 Task: Set the "Codec Profile" for qsv to main.
Action: Mouse moved to (106, 13)
Screenshot: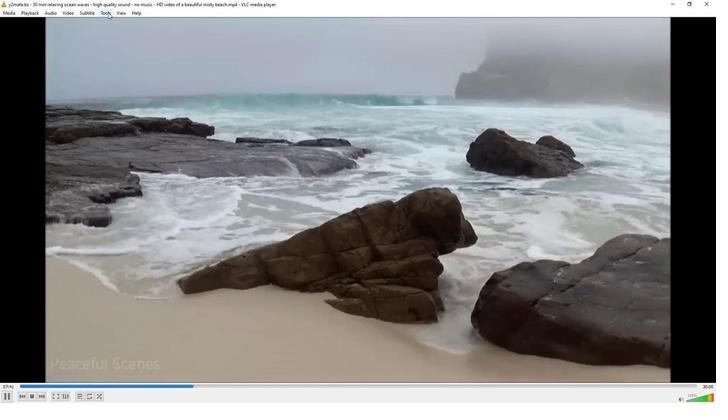 
Action: Mouse pressed left at (106, 13)
Screenshot: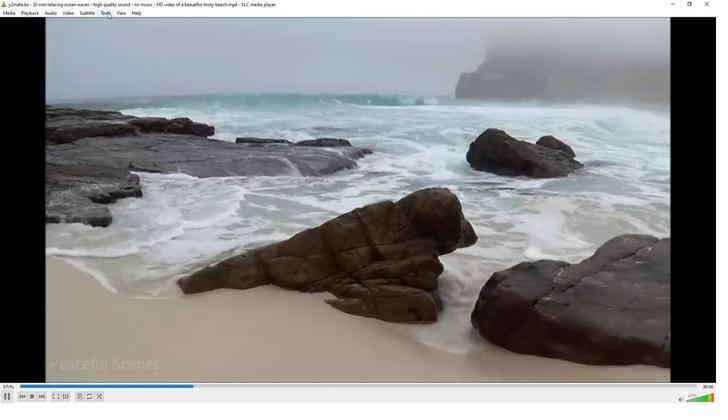
Action: Mouse moved to (116, 105)
Screenshot: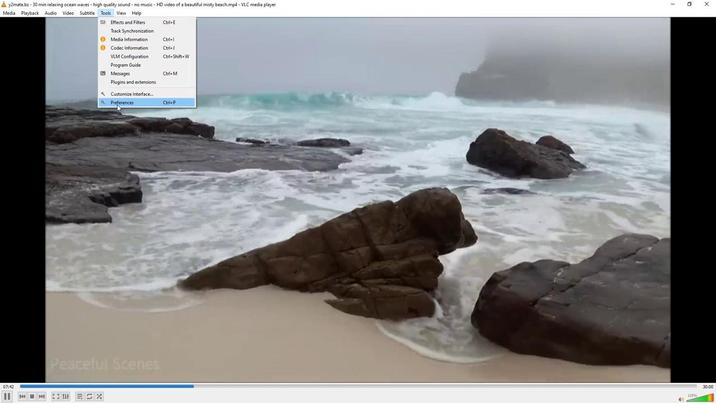
Action: Mouse pressed left at (116, 105)
Screenshot: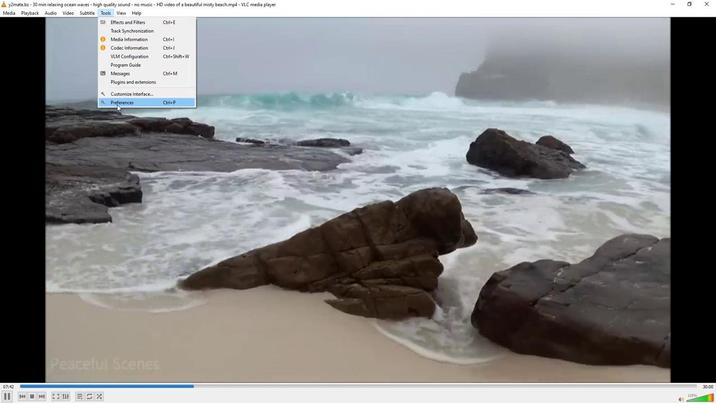 
Action: Mouse moved to (82, 311)
Screenshot: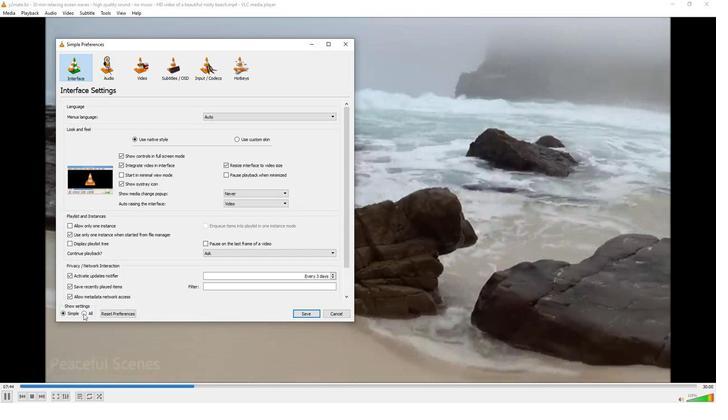 
Action: Mouse pressed left at (82, 311)
Screenshot: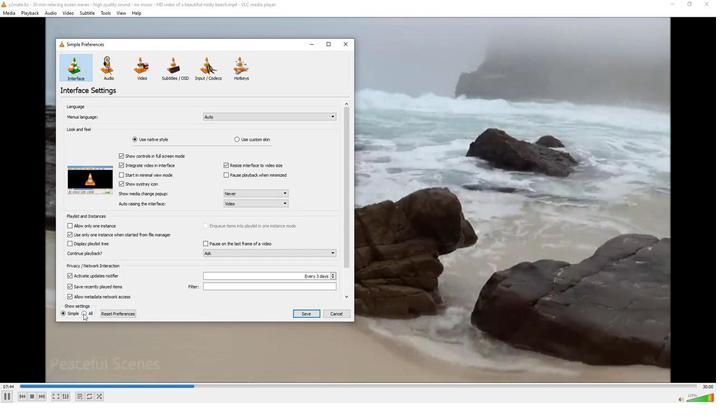 
Action: Mouse moved to (71, 209)
Screenshot: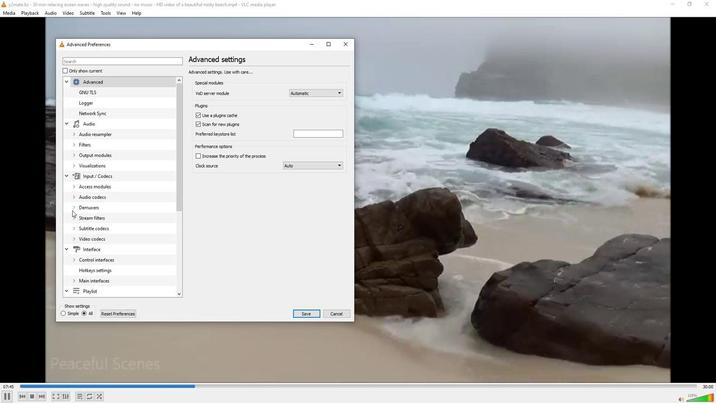
Action: Mouse pressed left at (71, 209)
Screenshot: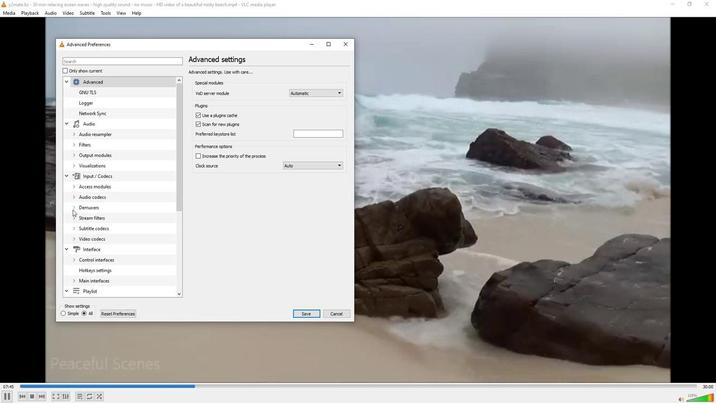 
Action: Mouse moved to (93, 226)
Screenshot: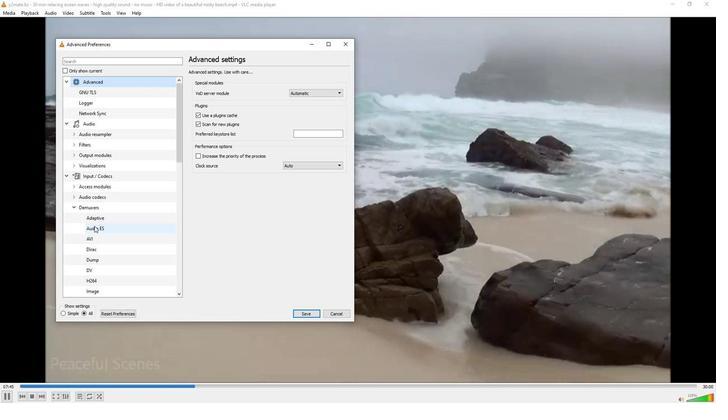 
Action: Mouse scrolled (93, 226) with delta (0, 0)
Screenshot: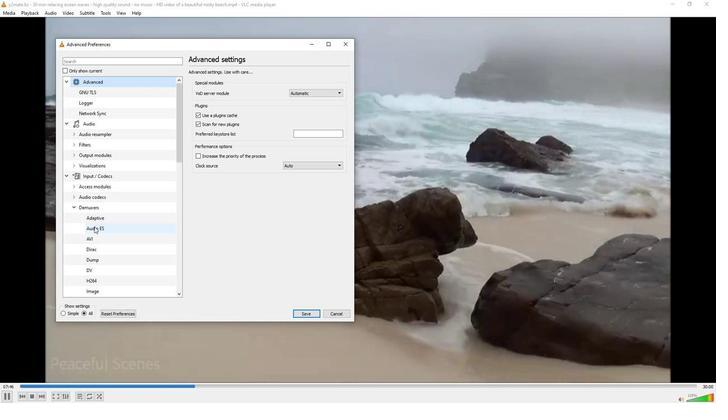 
Action: Mouse scrolled (93, 226) with delta (0, 0)
Screenshot: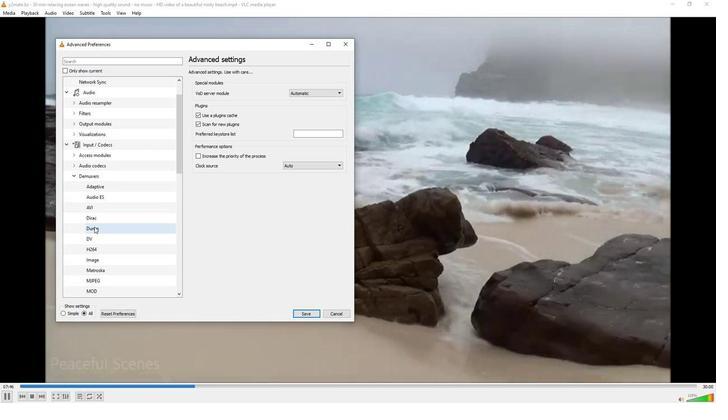 
Action: Mouse scrolled (93, 226) with delta (0, 0)
Screenshot: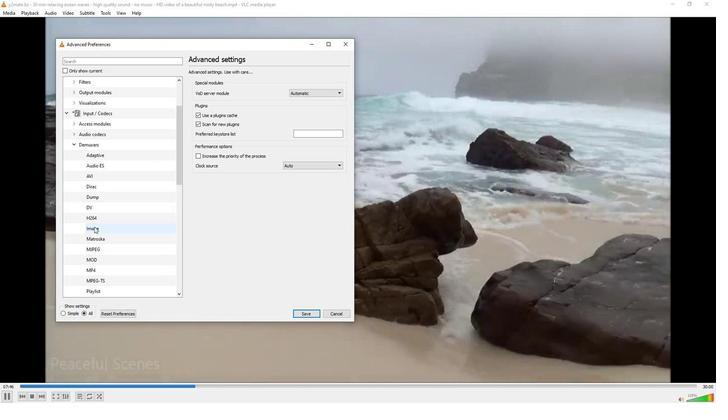 
Action: Mouse scrolled (93, 226) with delta (0, 0)
Screenshot: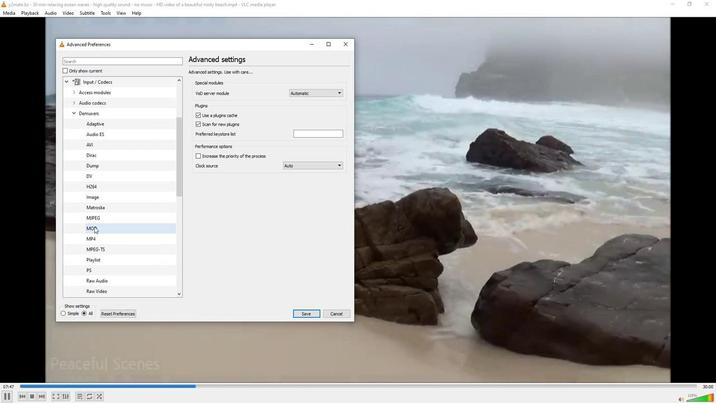 
Action: Mouse scrolled (93, 226) with delta (0, 0)
Screenshot: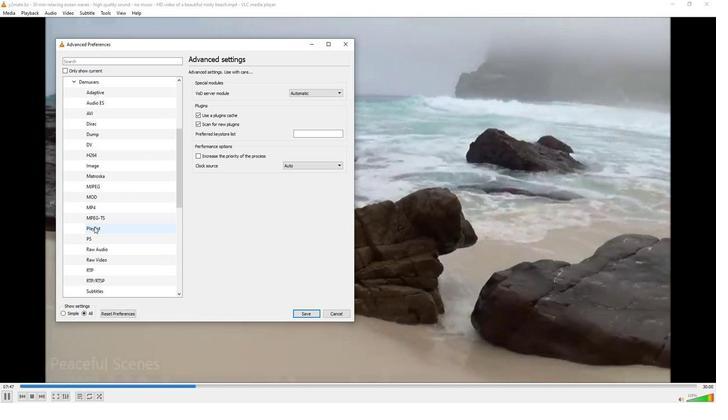 
Action: Mouse scrolled (93, 226) with delta (0, 0)
Screenshot: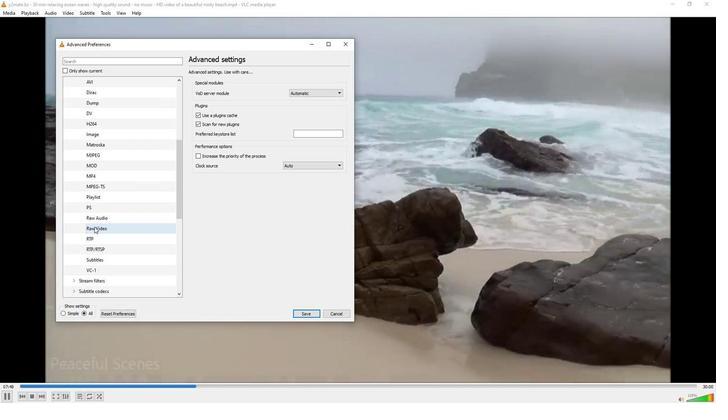 
Action: Mouse moved to (75, 269)
Screenshot: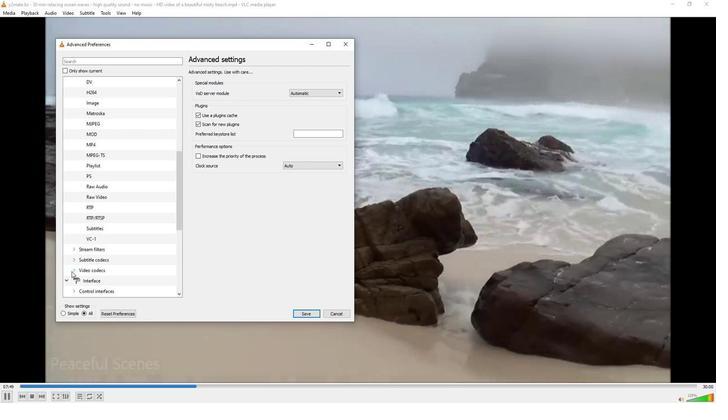 
Action: Mouse pressed left at (75, 269)
Screenshot: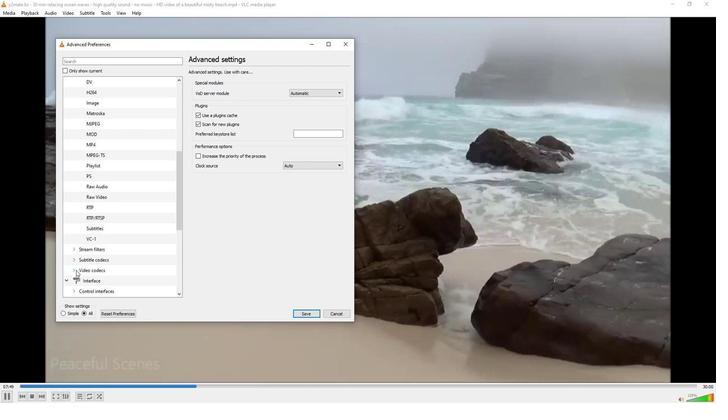 
Action: Mouse moved to (96, 281)
Screenshot: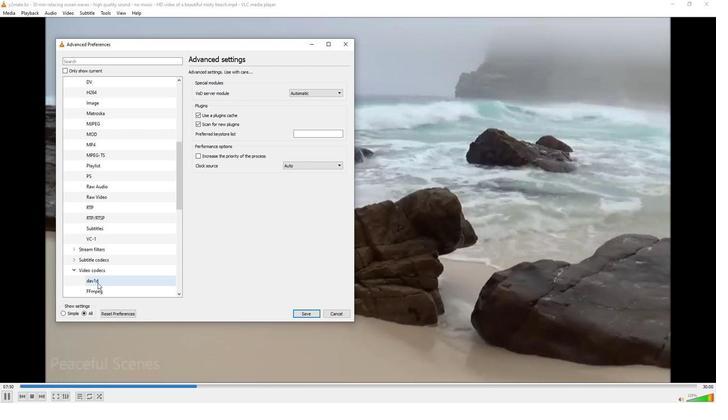 
Action: Mouse scrolled (96, 280) with delta (0, 0)
Screenshot: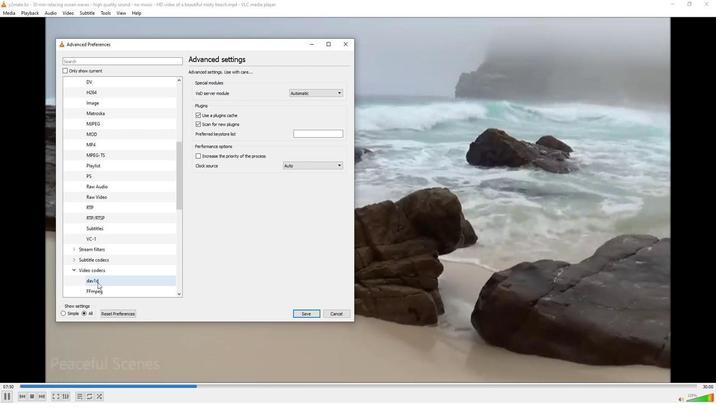
Action: Mouse moved to (96, 278)
Screenshot: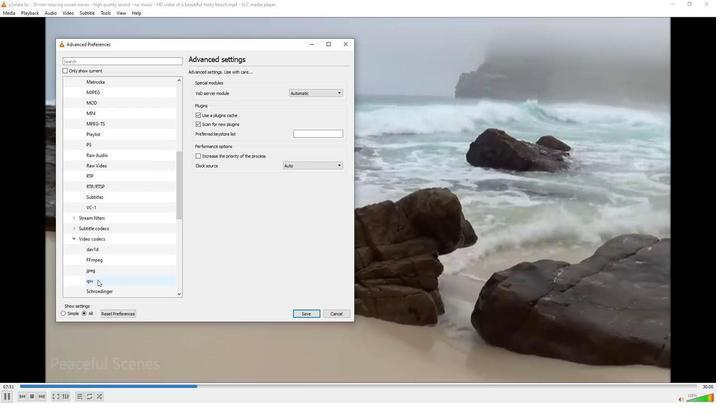 
Action: Mouse pressed left at (96, 278)
Screenshot: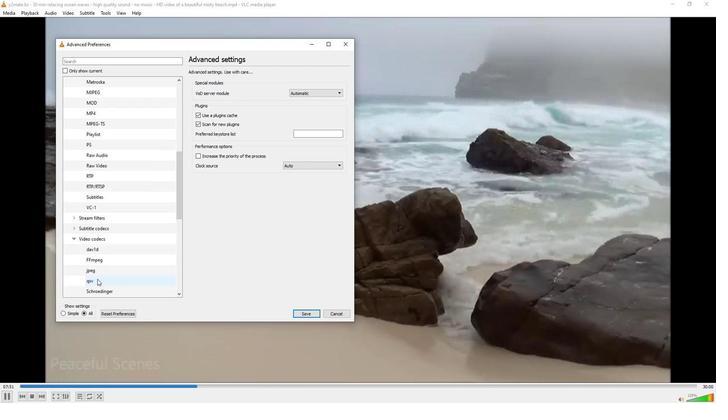 
Action: Mouse moved to (320, 94)
Screenshot: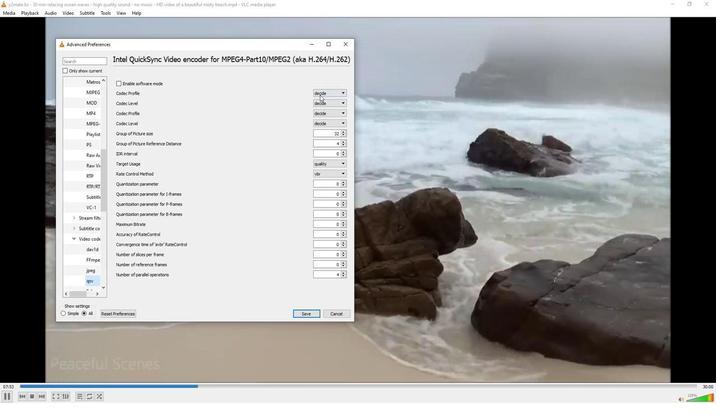 
Action: Mouse pressed left at (320, 94)
Screenshot: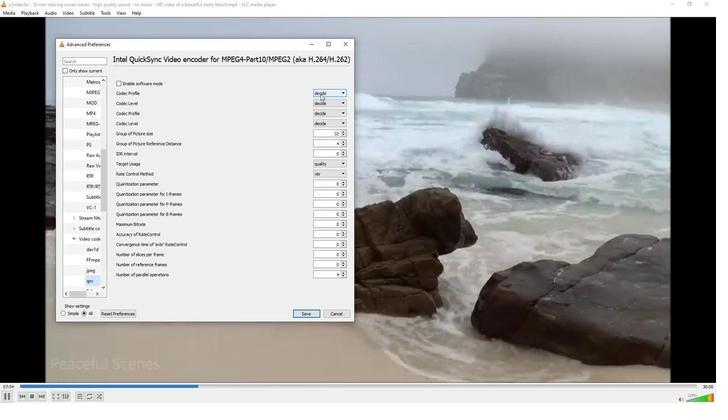
Action: Mouse moved to (321, 109)
Screenshot: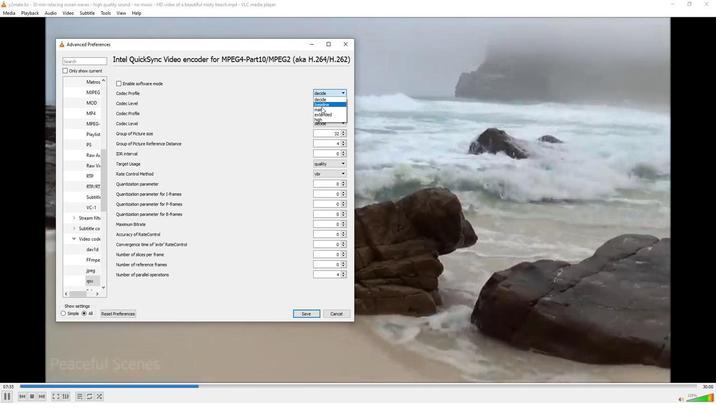 
Action: Mouse pressed left at (321, 109)
Screenshot: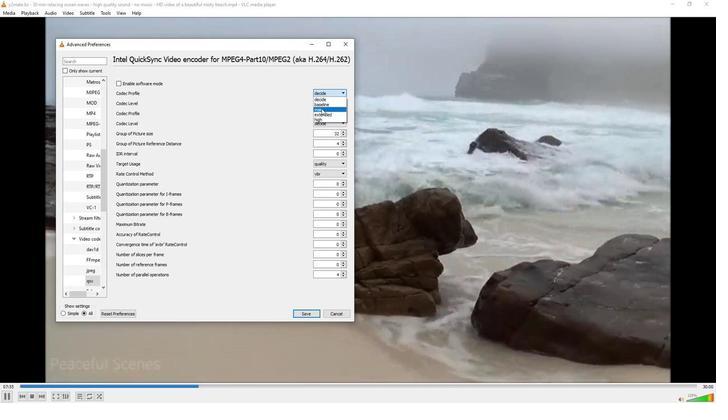 
Action: Mouse moved to (287, 115)
Screenshot: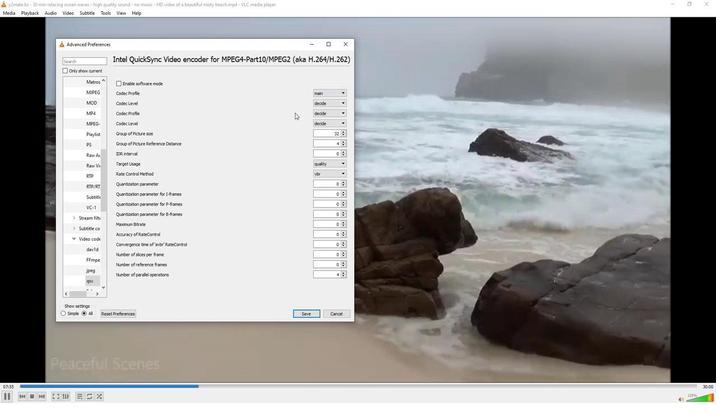 
